 Task: Create a due date automation trigger when advanced on, on the wednesday after a card is due add fields without custom field "Resume" set to a date less than 1 days from now at 11:00 AM.
Action: Mouse moved to (950, 66)
Screenshot: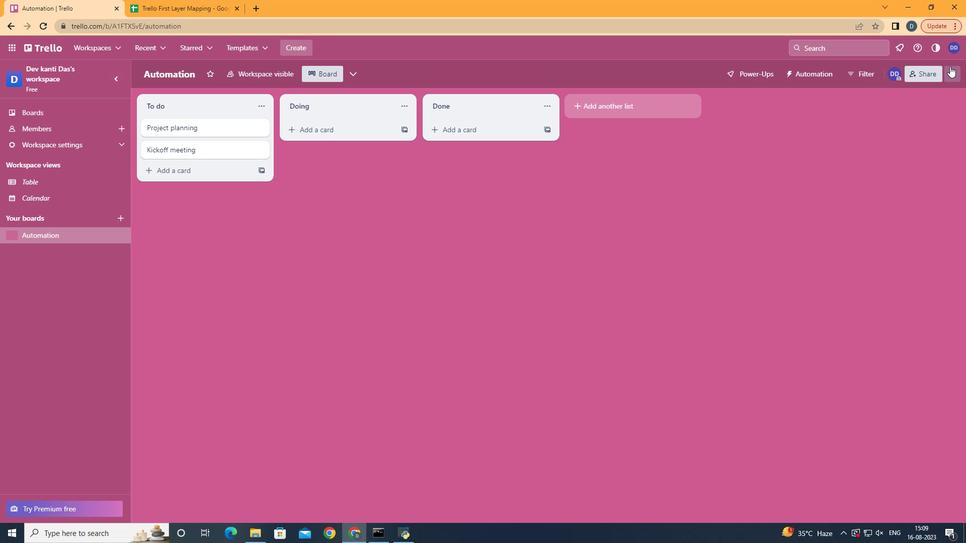 
Action: Mouse pressed left at (950, 66)
Screenshot: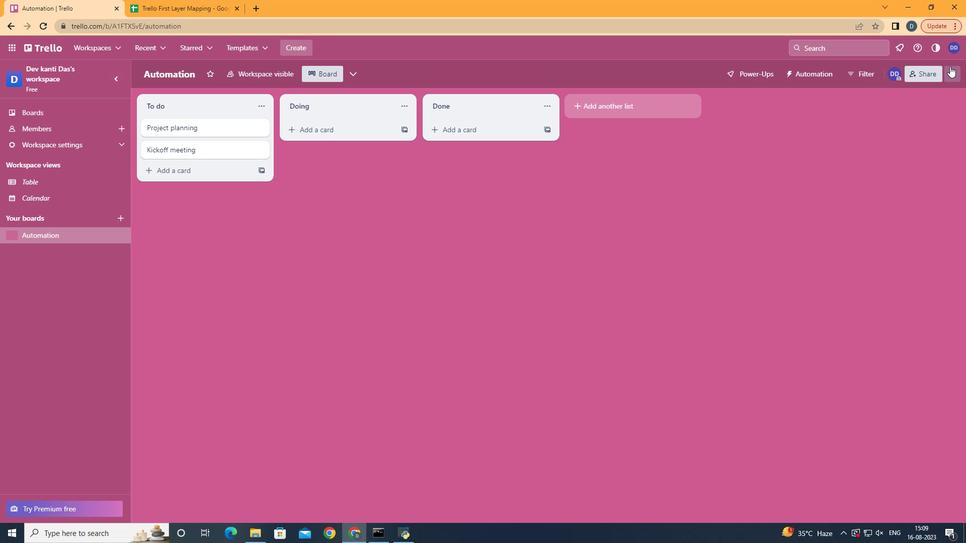 
Action: Mouse moved to (892, 203)
Screenshot: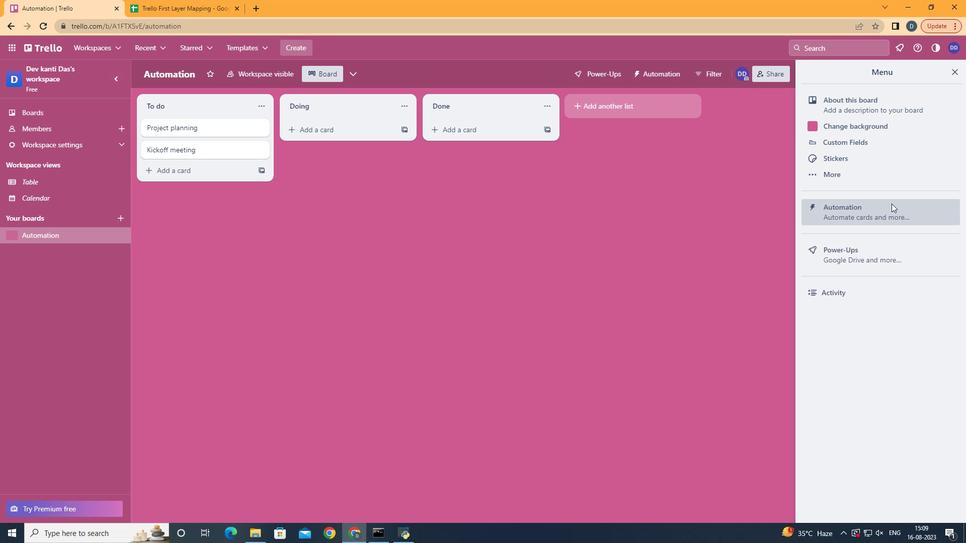 
Action: Mouse pressed left at (892, 203)
Screenshot: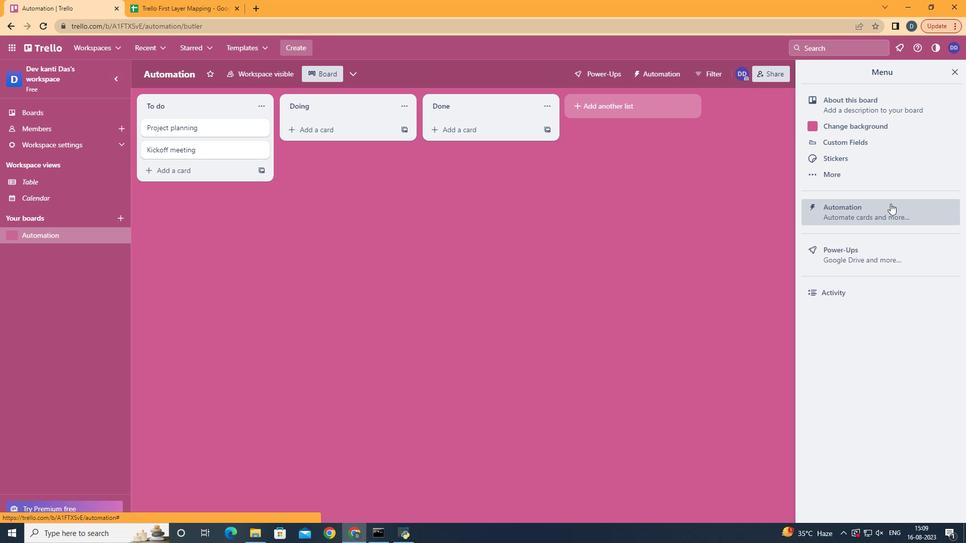 
Action: Mouse moved to (189, 209)
Screenshot: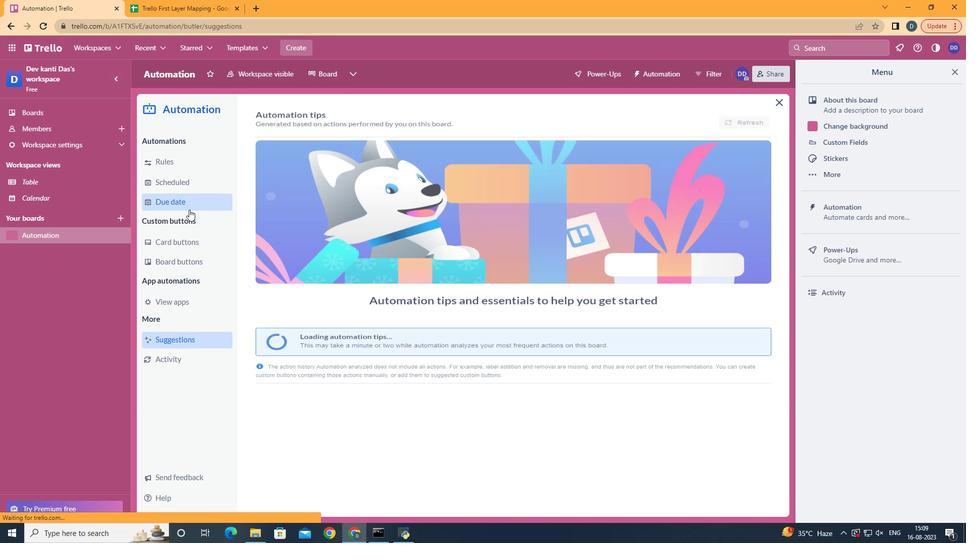 
Action: Mouse pressed left at (189, 209)
Screenshot: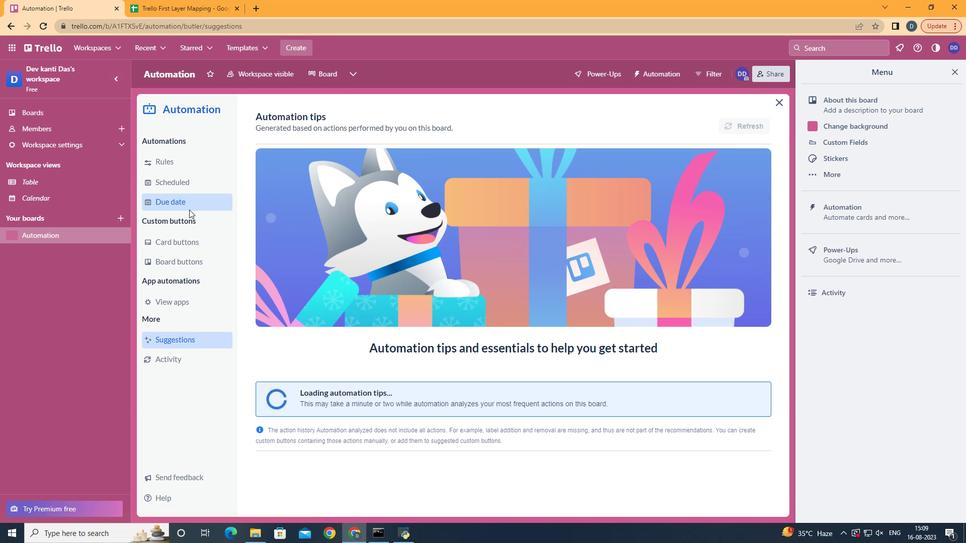 
Action: Mouse moved to (715, 120)
Screenshot: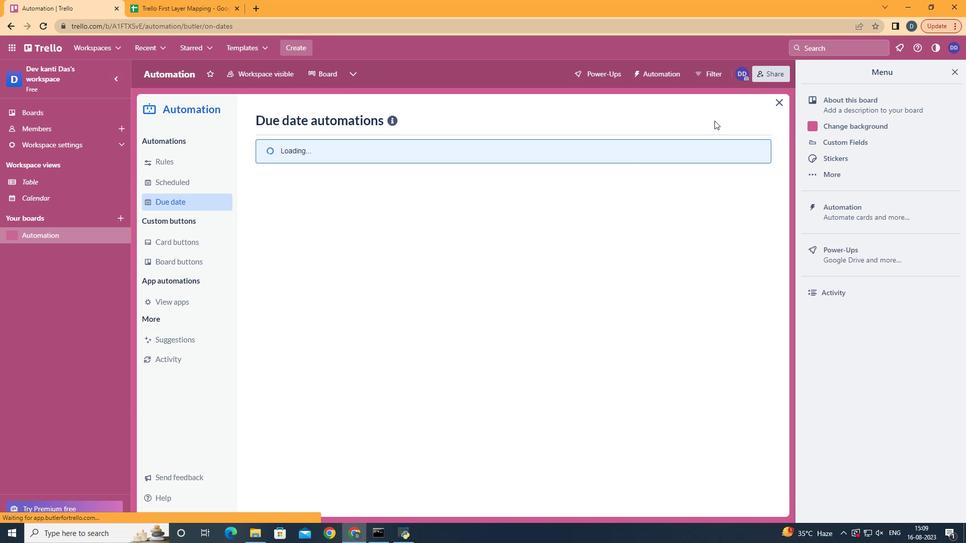 
Action: Mouse pressed left at (715, 120)
Screenshot: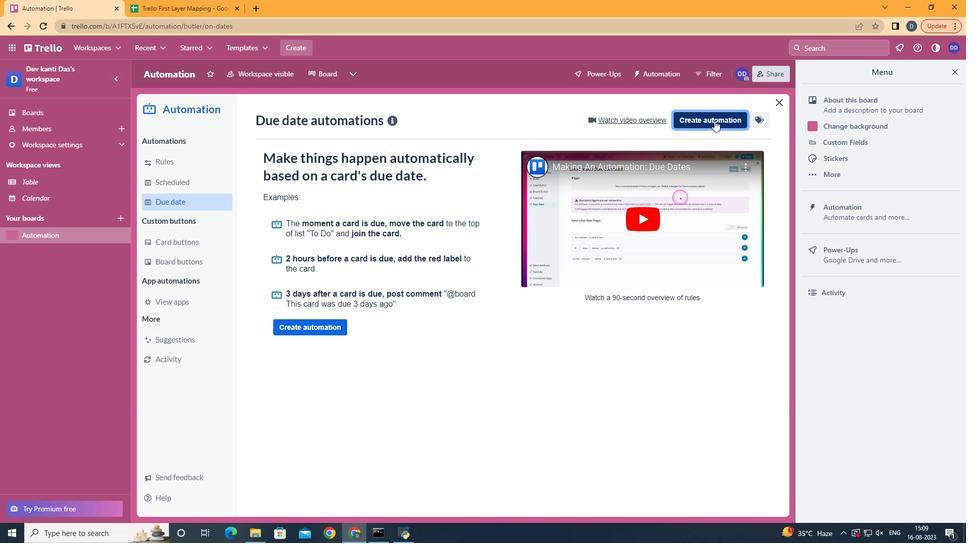 
Action: Mouse moved to (540, 220)
Screenshot: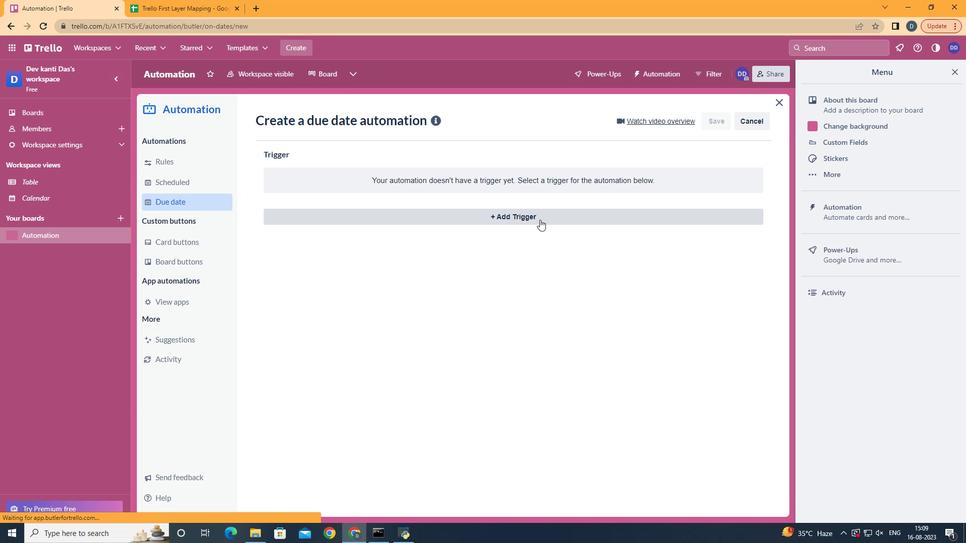 
Action: Mouse pressed left at (540, 220)
Screenshot: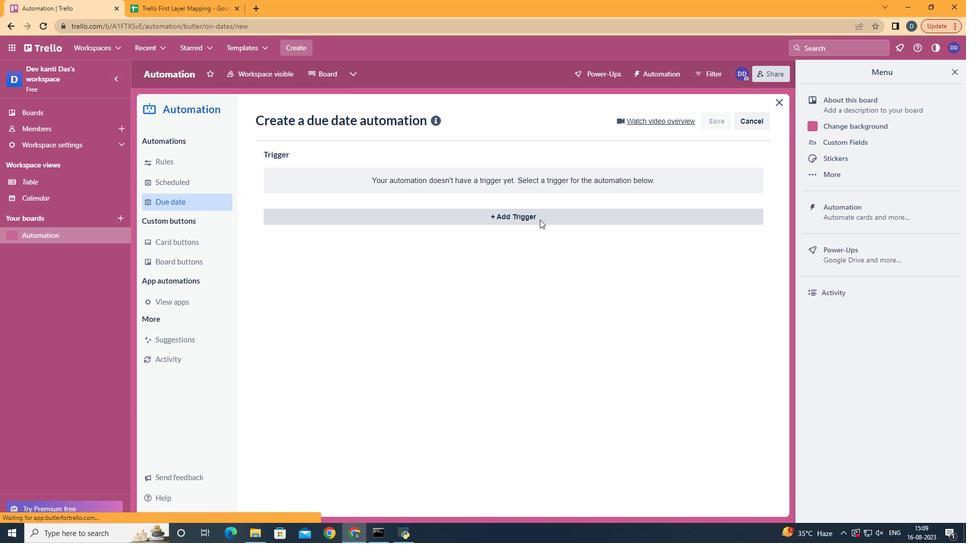 
Action: Mouse moved to (330, 305)
Screenshot: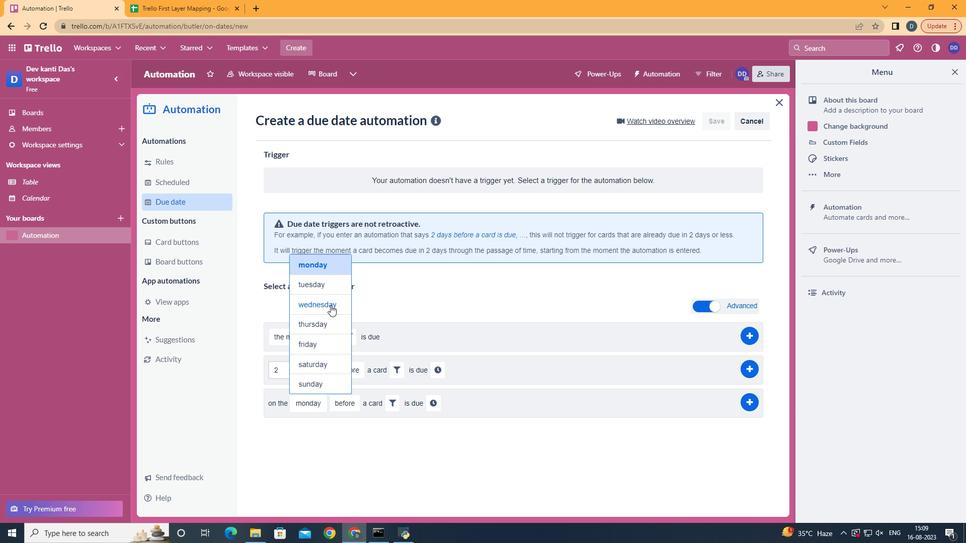 
Action: Mouse pressed left at (330, 305)
Screenshot: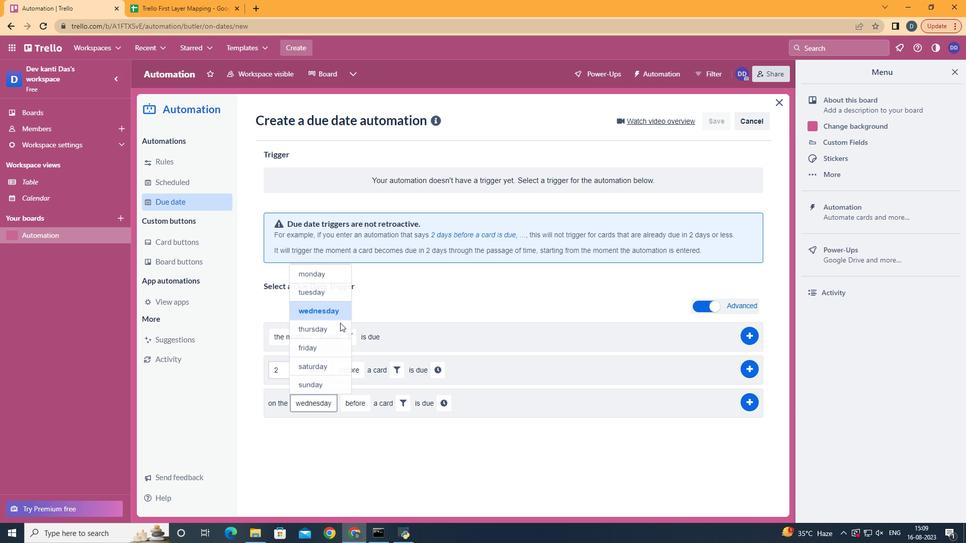 
Action: Mouse moved to (376, 444)
Screenshot: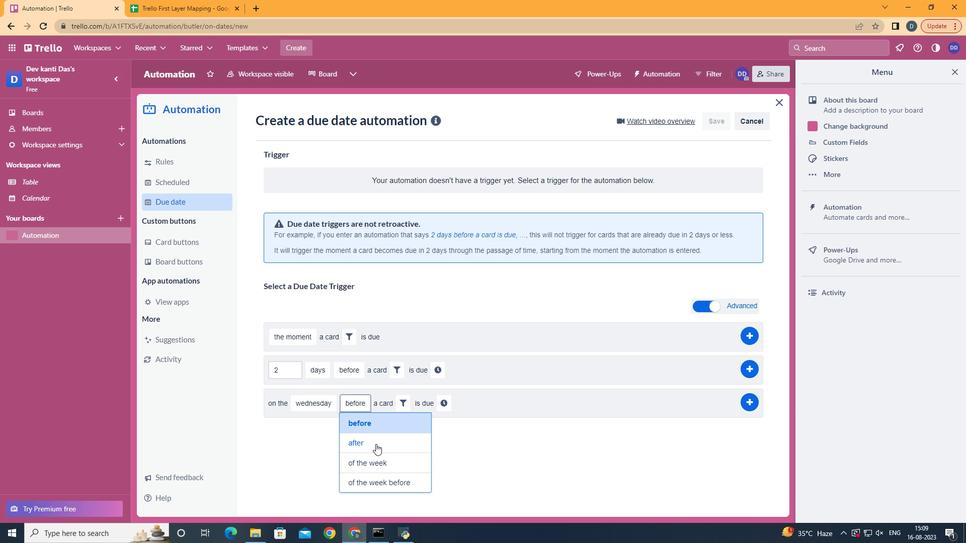 
Action: Mouse pressed left at (376, 444)
Screenshot: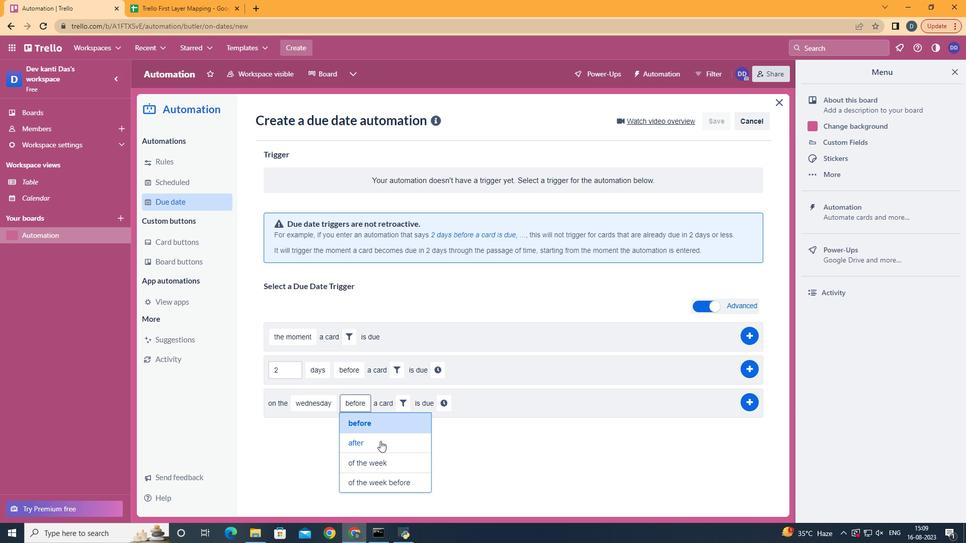 
Action: Mouse moved to (403, 411)
Screenshot: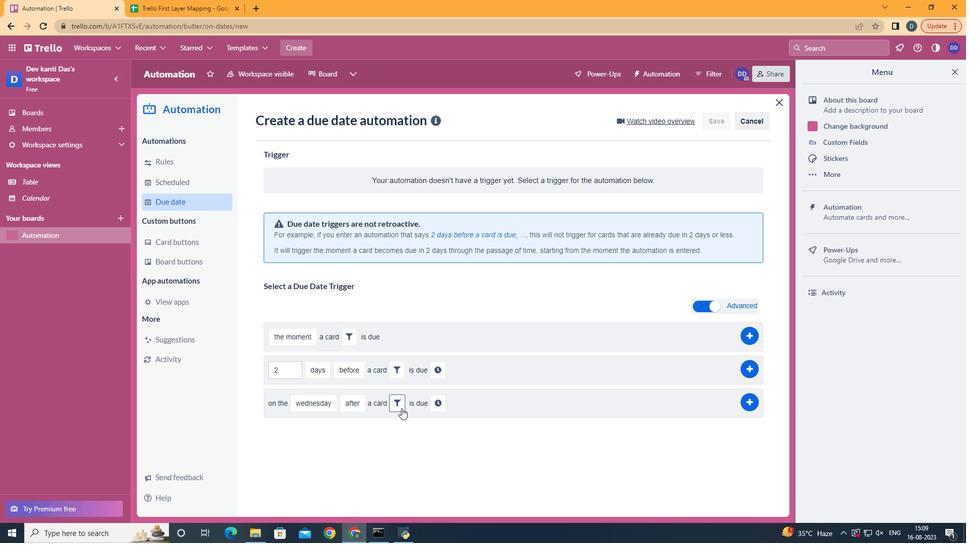 
Action: Mouse pressed left at (403, 411)
Screenshot: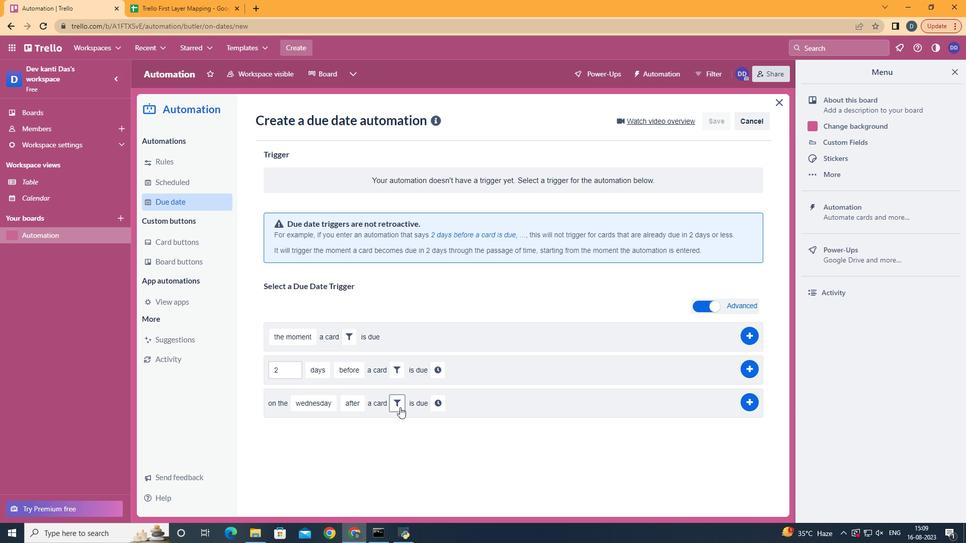
Action: Mouse moved to (568, 437)
Screenshot: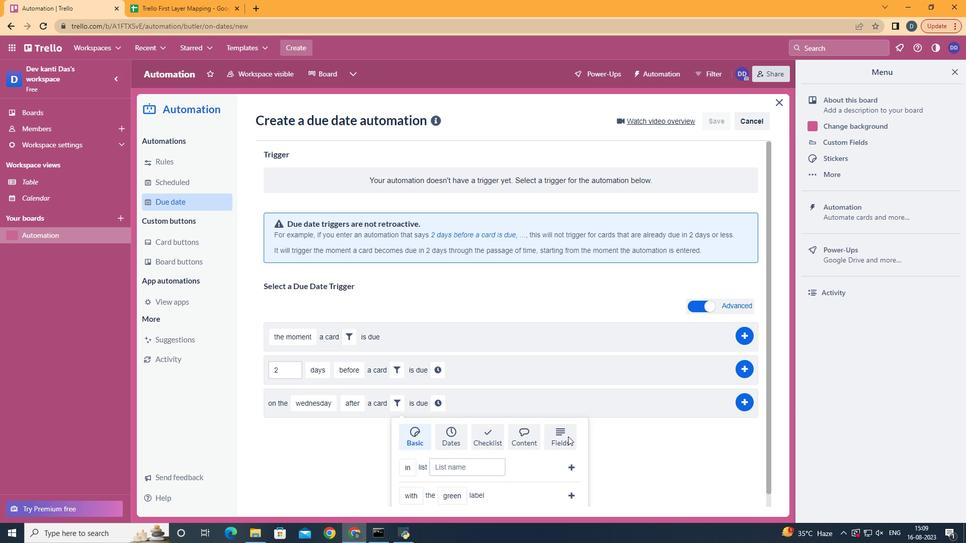 
Action: Mouse pressed left at (568, 437)
Screenshot: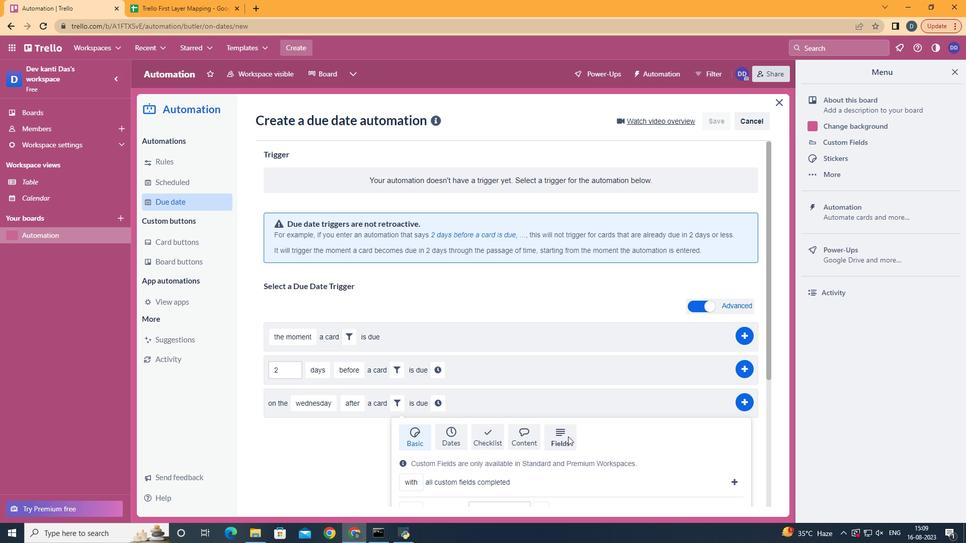 
Action: Mouse scrolled (568, 436) with delta (0, 0)
Screenshot: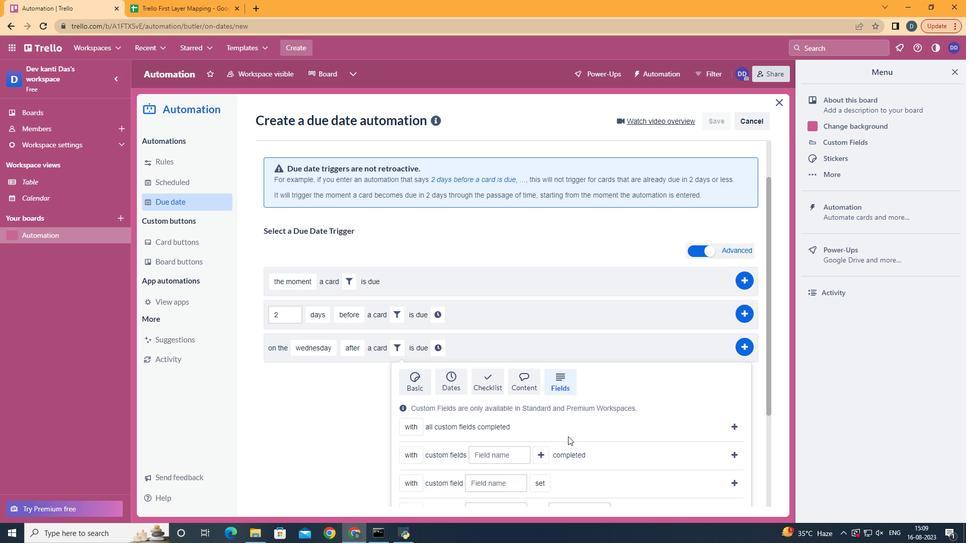 
Action: Mouse scrolled (568, 436) with delta (0, 0)
Screenshot: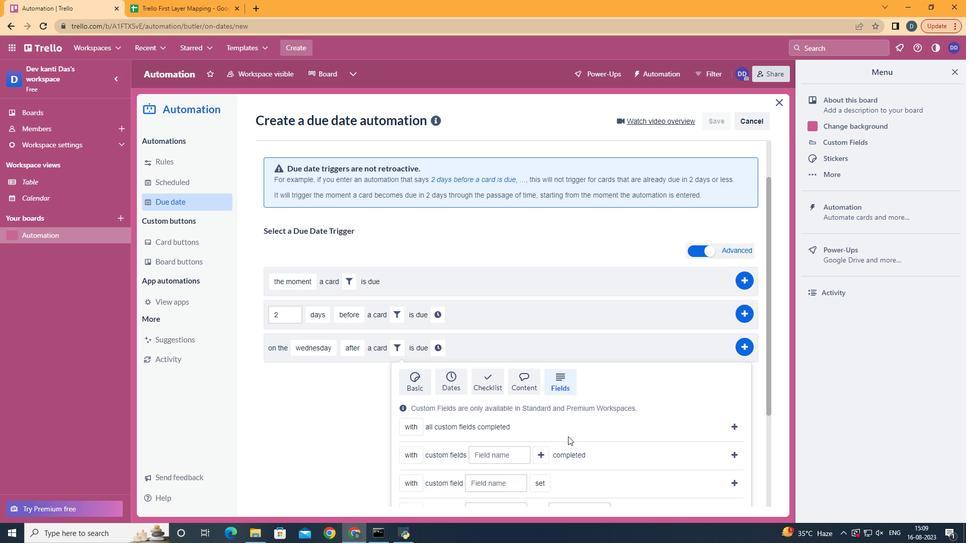 
Action: Mouse scrolled (568, 436) with delta (0, 0)
Screenshot: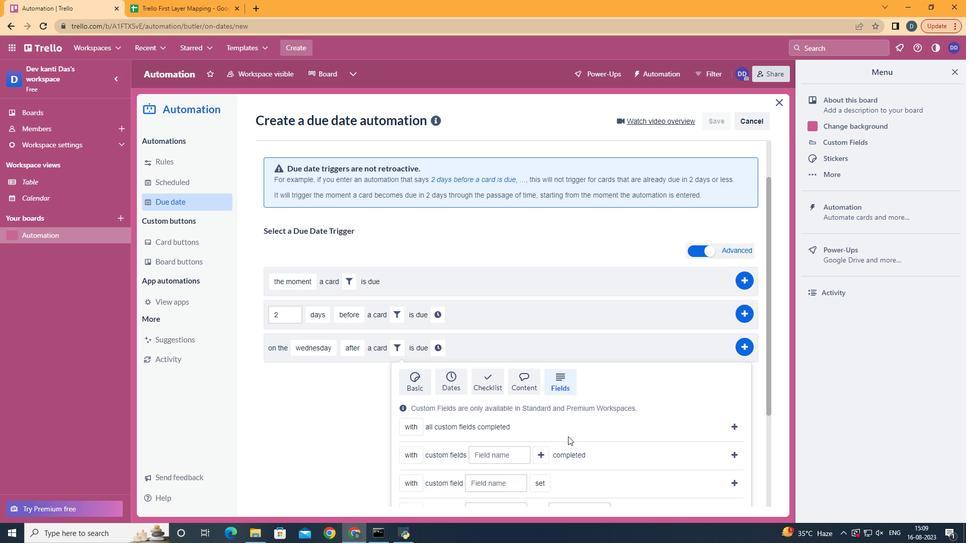 
Action: Mouse scrolled (568, 436) with delta (0, 0)
Screenshot: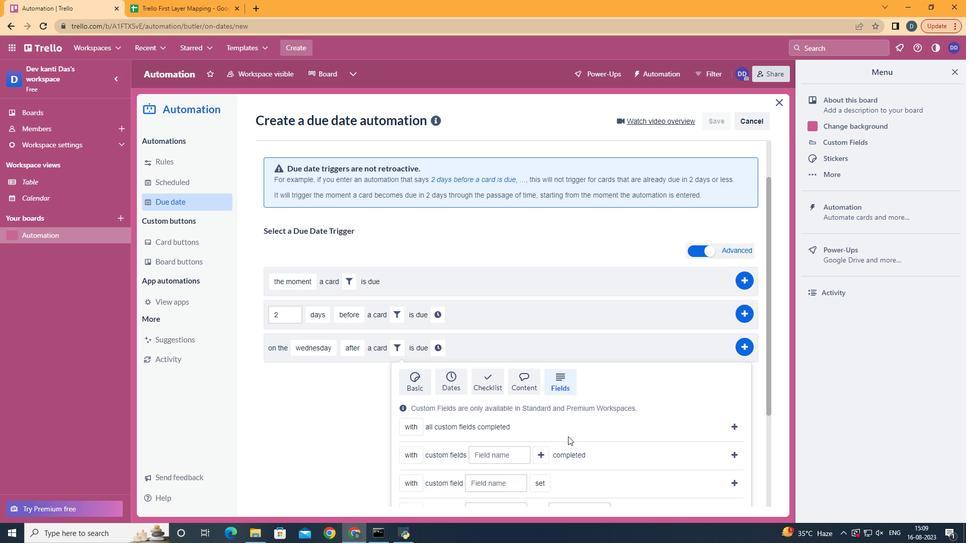 
Action: Mouse scrolled (568, 436) with delta (0, -1)
Screenshot: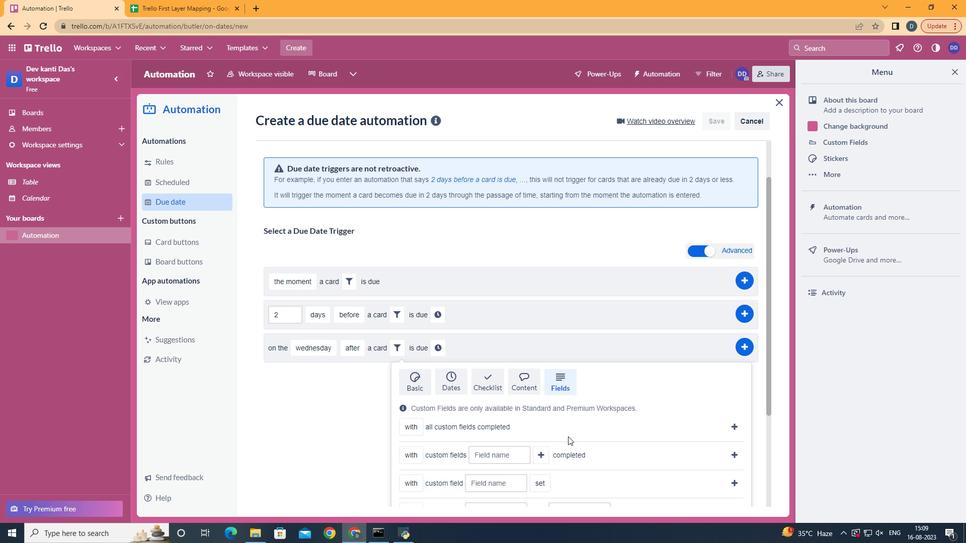 
Action: Mouse scrolled (568, 436) with delta (0, 0)
Screenshot: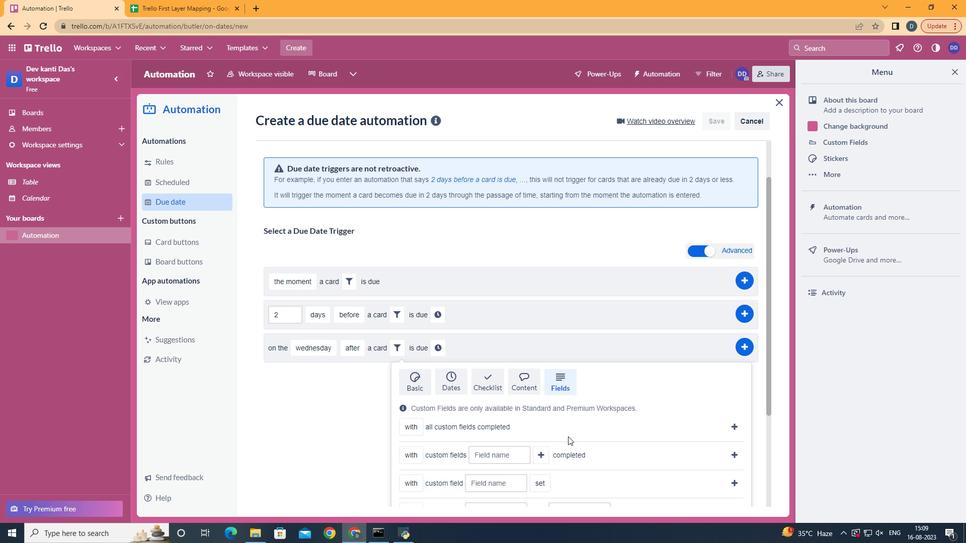 
Action: Mouse scrolled (568, 436) with delta (0, 0)
Screenshot: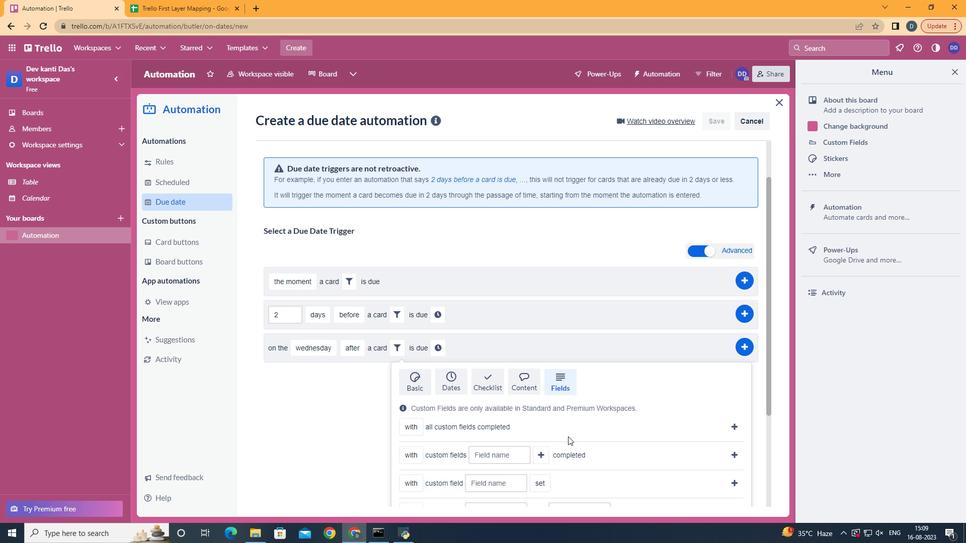 
Action: Mouse moved to (420, 460)
Screenshot: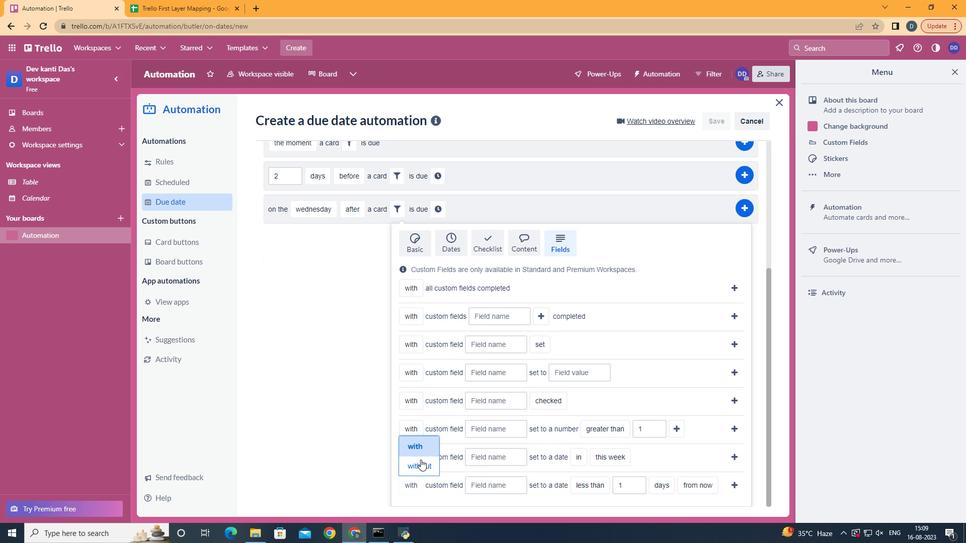 
Action: Mouse pressed left at (420, 460)
Screenshot: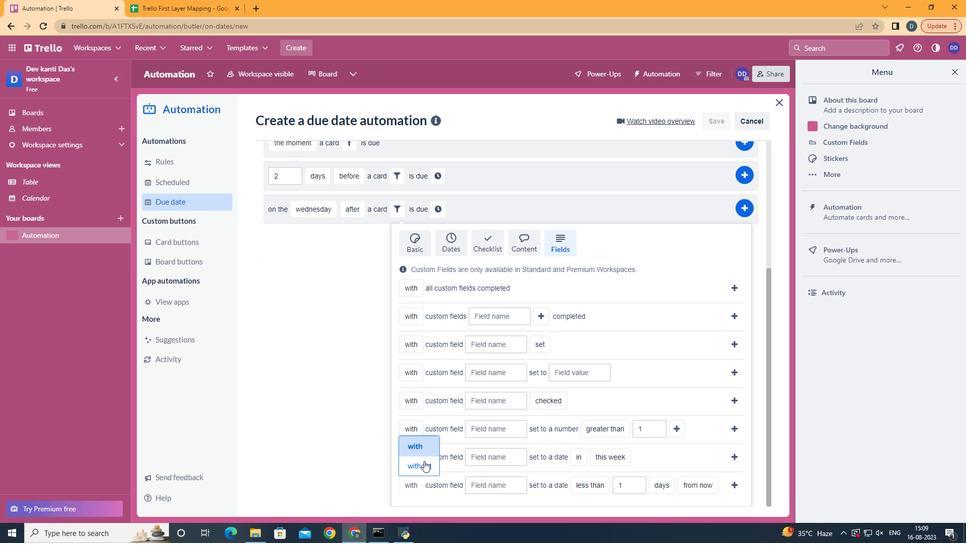 
Action: Mouse moved to (502, 484)
Screenshot: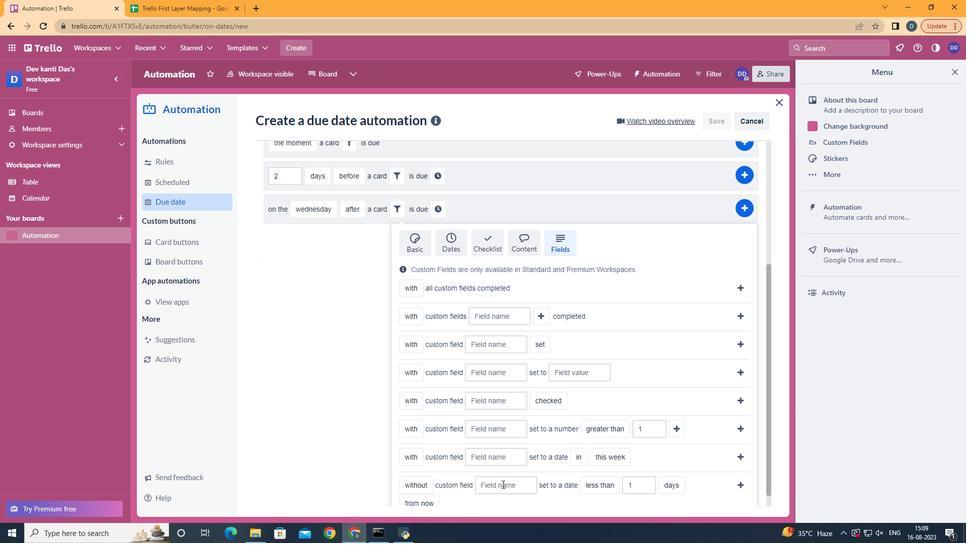 
Action: Mouse pressed left at (502, 484)
Screenshot: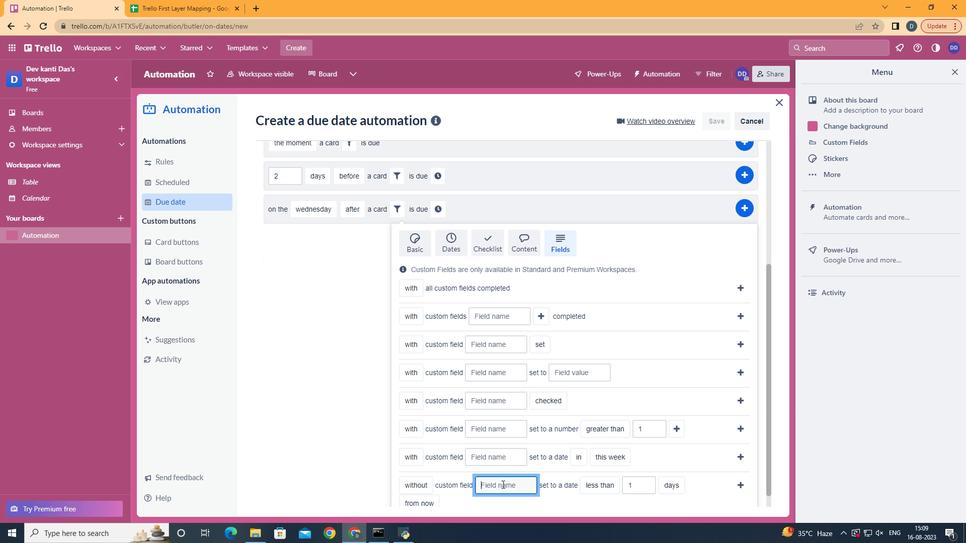 
Action: Key pressed <Key.shift>Resume
Screenshot: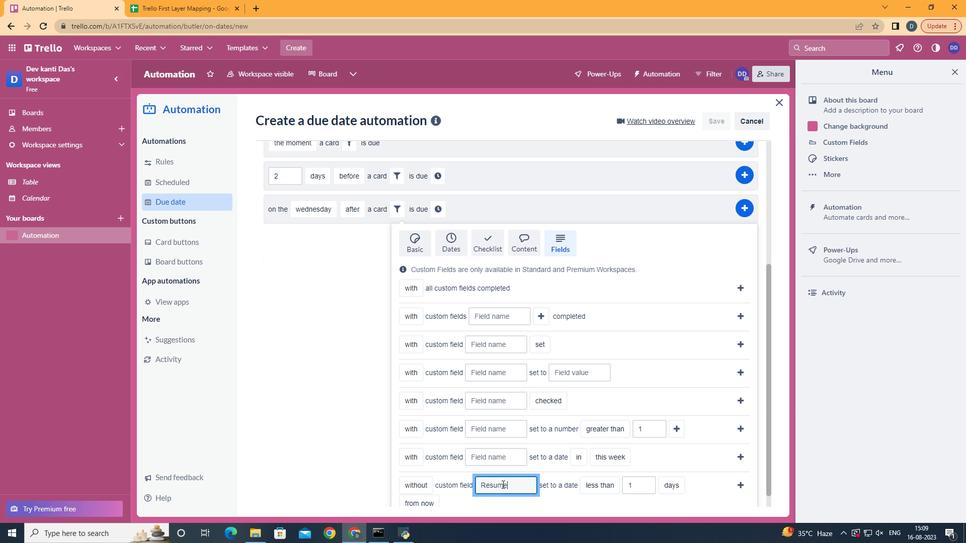 
Action: Mouse scrolled (502, 484) with delta (0, 0)
Screenshot: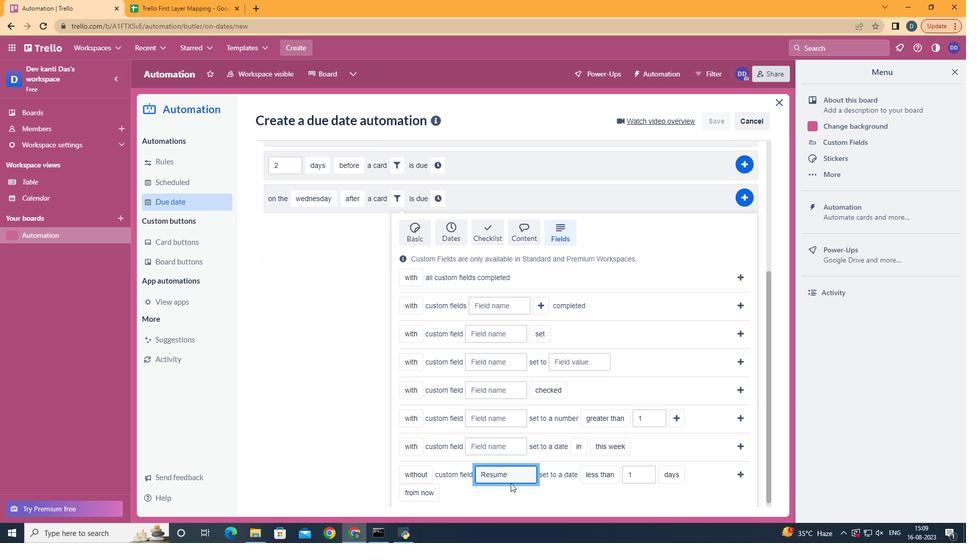
Action: Mouse scrolled (502, 484) with delta (0, 0)
Screenshot: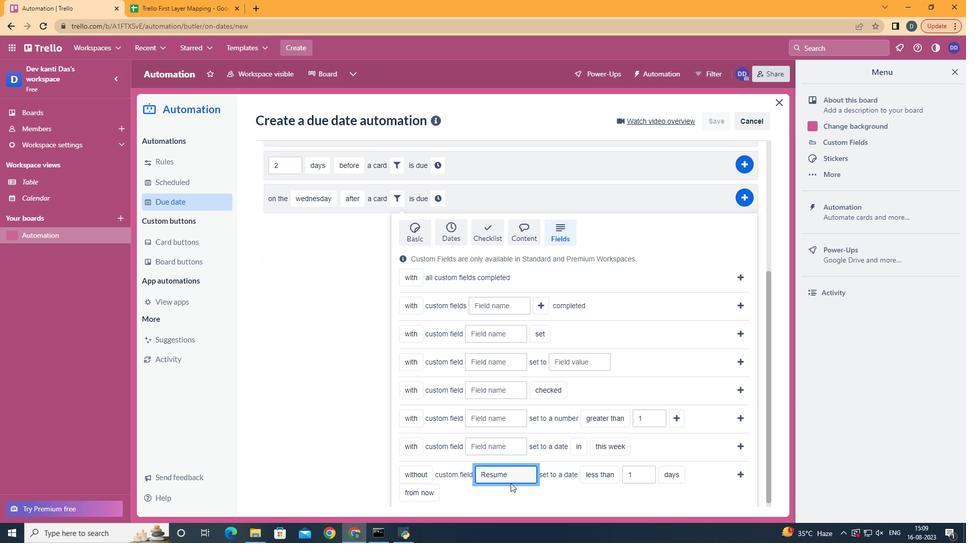 
Action: Mouse scrolled (502, 484) with delta (0, 0)
Screenshot: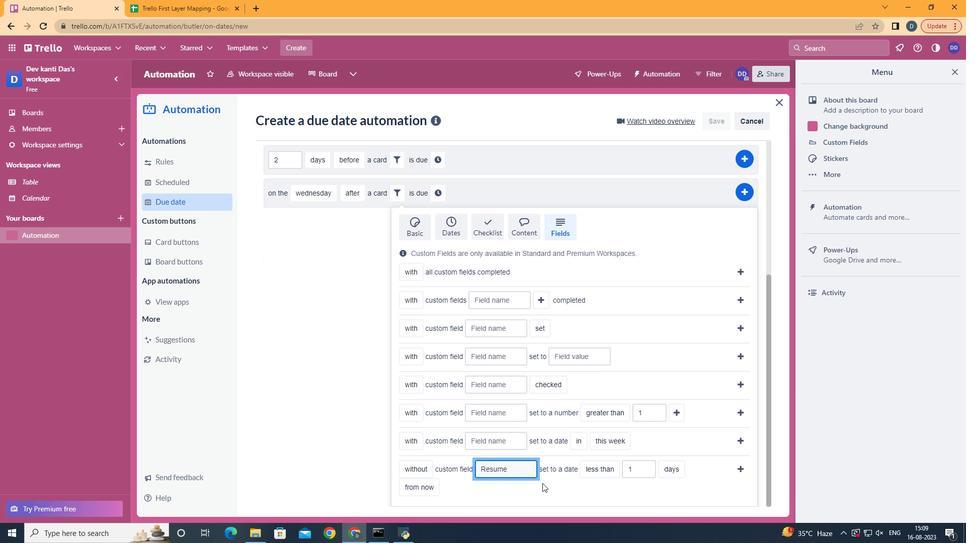 
Action: Mouse moved to (742, 471)
Screenshot: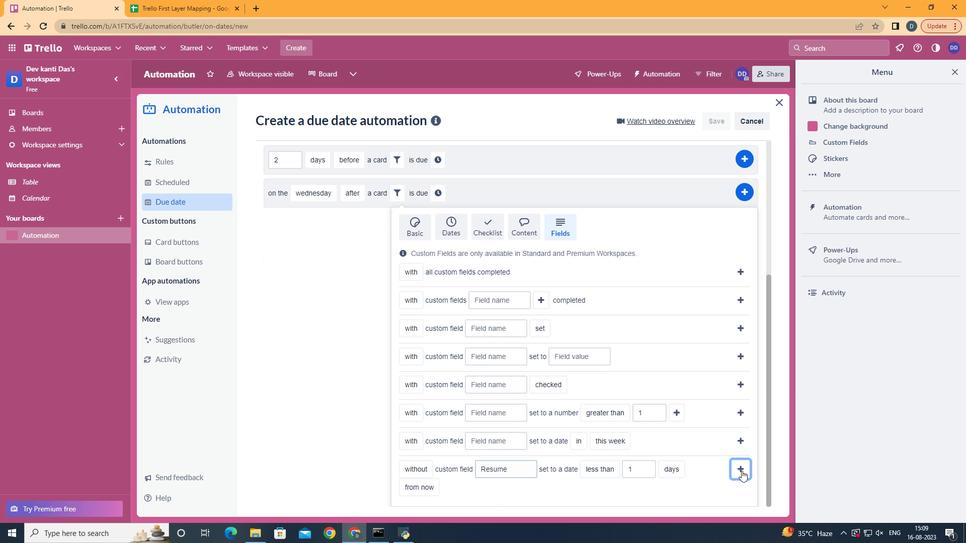 
Action: Mouse pressed left at (742, 471)
Screenshot: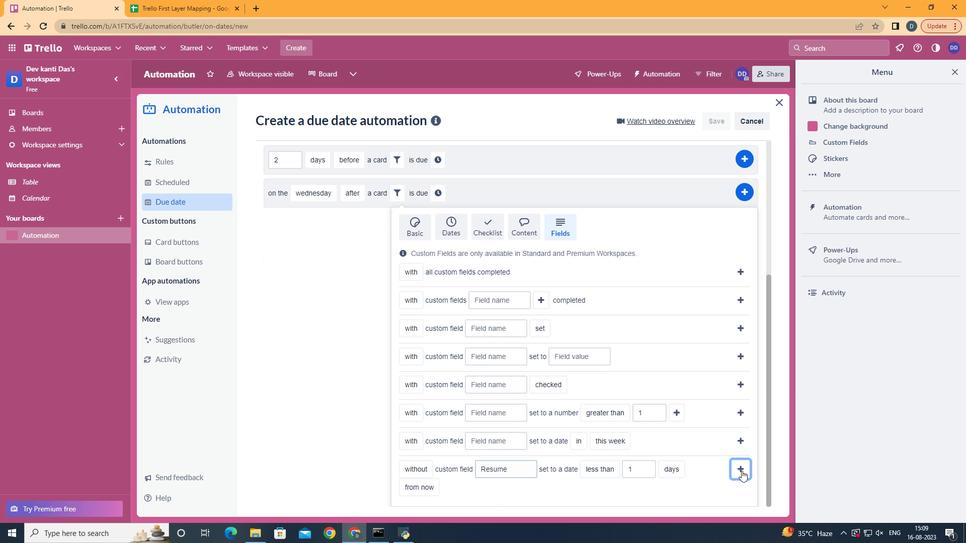 
Action: Mouse moved to (680, 399)
Screenshot: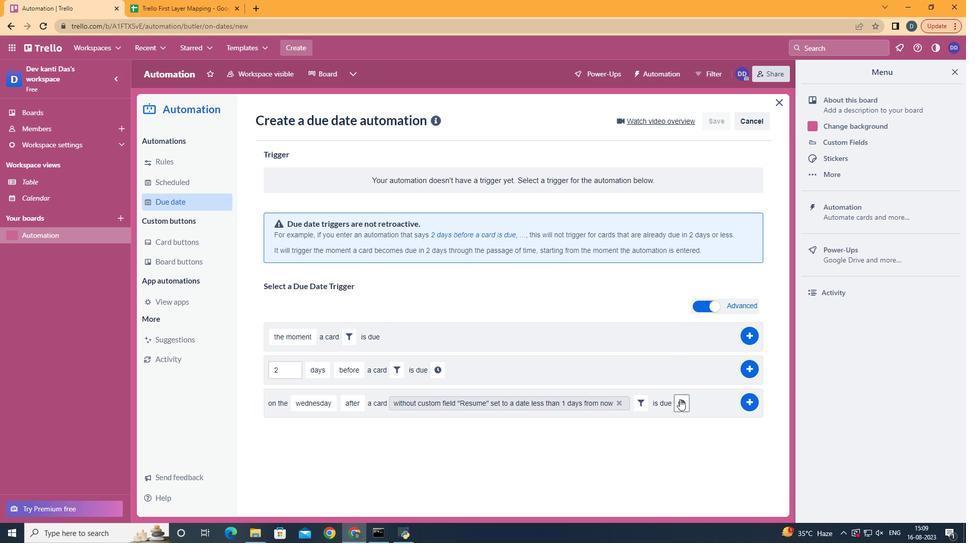 
Action: Mouse pressed left at (680, 399)
Screenshot: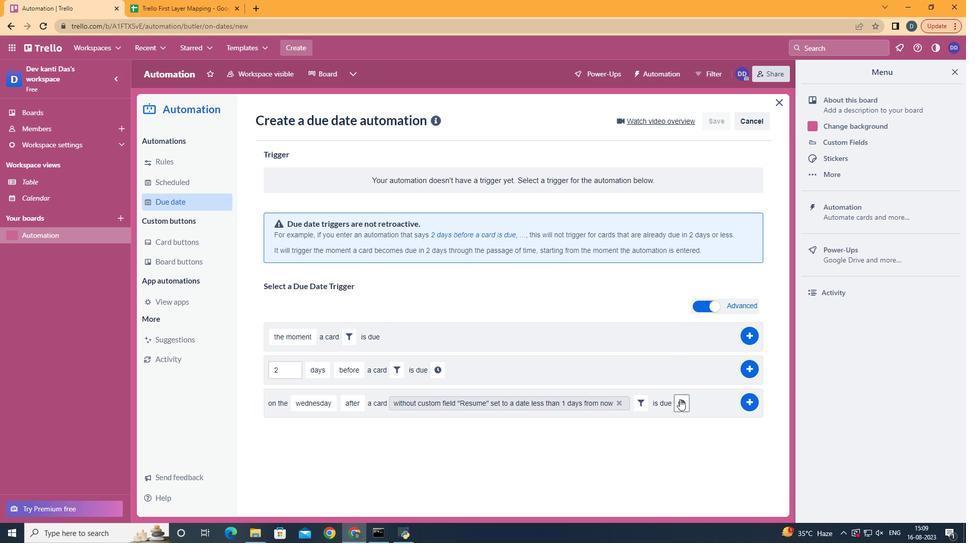 
Action: Mouse moved to (306, 430)
Screenshot: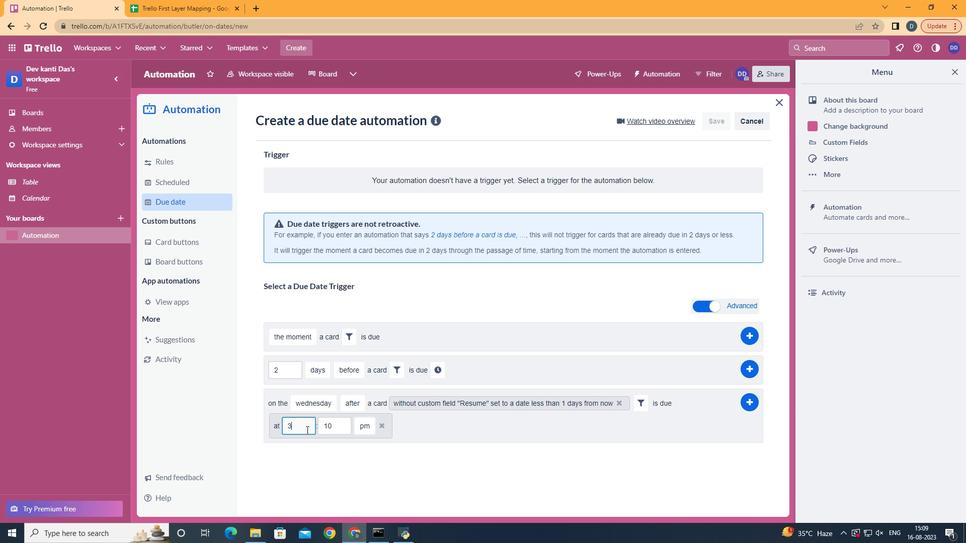 
Action: Mouse pressed left at (306, 430)
Screenshot: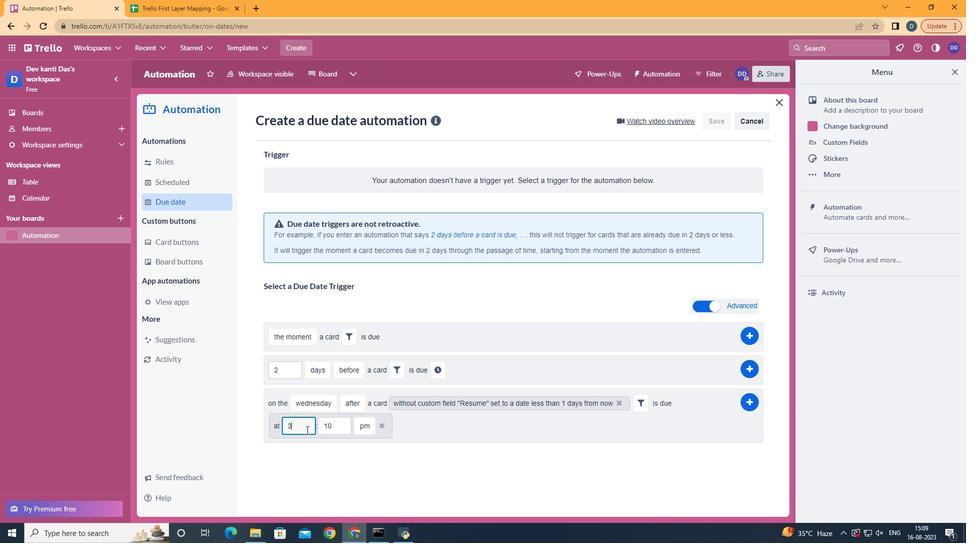 
Action: Key pressed =<Key.backspace><Key.backspace>11
Screenshot: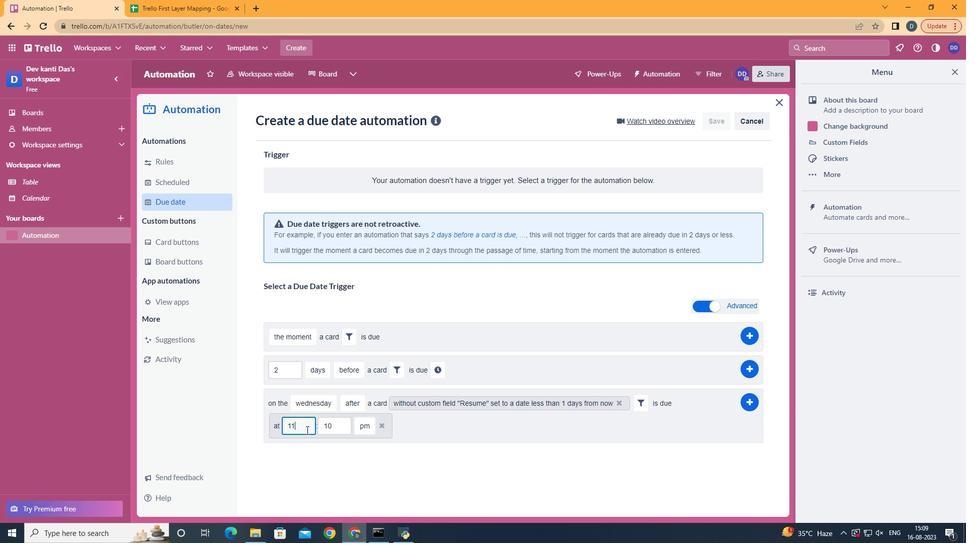 
Action: Mouse moved to (339, 428)
Screenshot: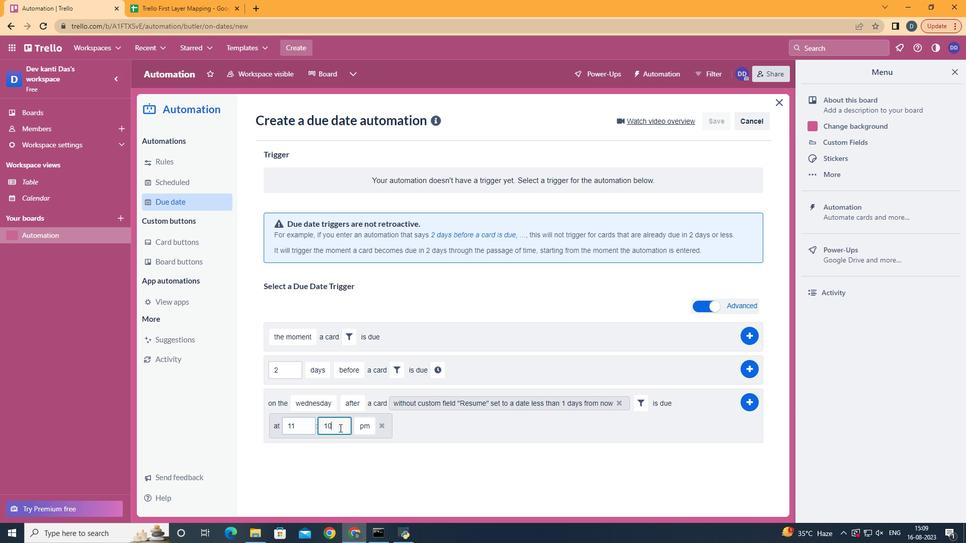 
Action: Mouse pressed left at (339, 428)
Screenshot: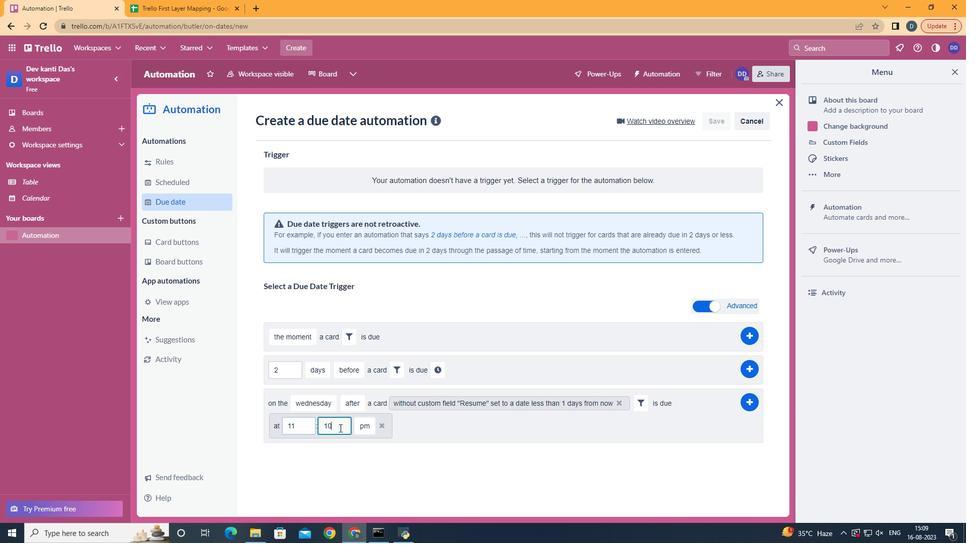 
Action: Key pressed <Key.backspace>
Screenshot: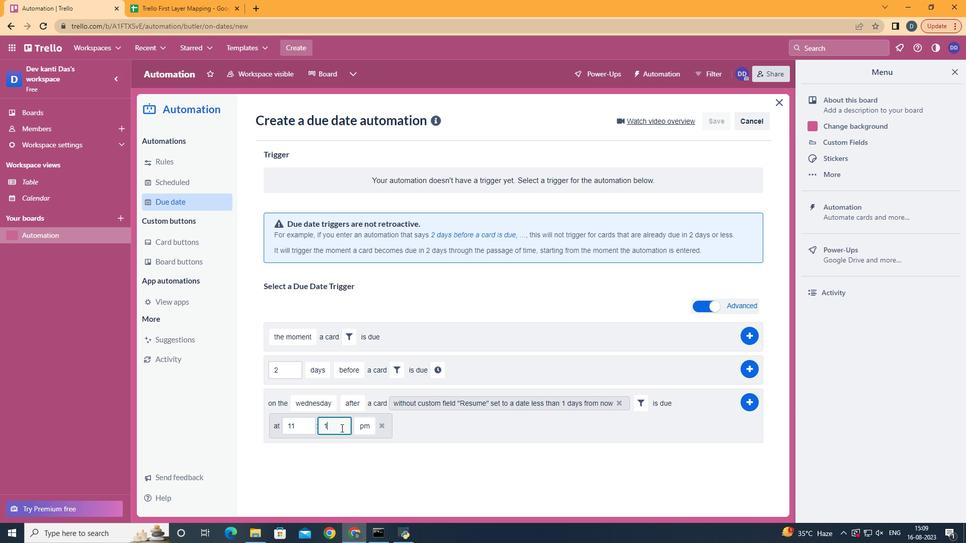 
Action: Mouse moved to (341, 428)
Screenshot: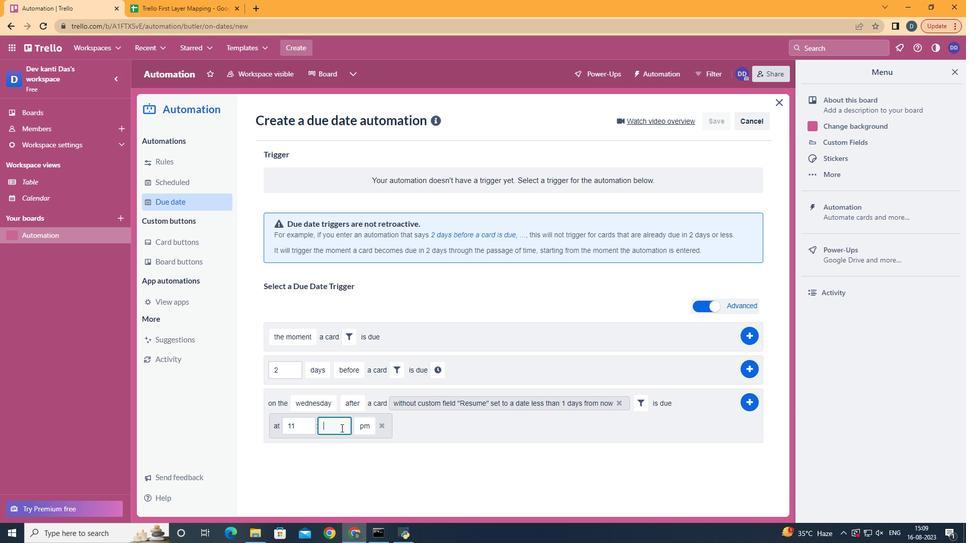
Action: Key pressed <Key.backspace>00
Screenshot: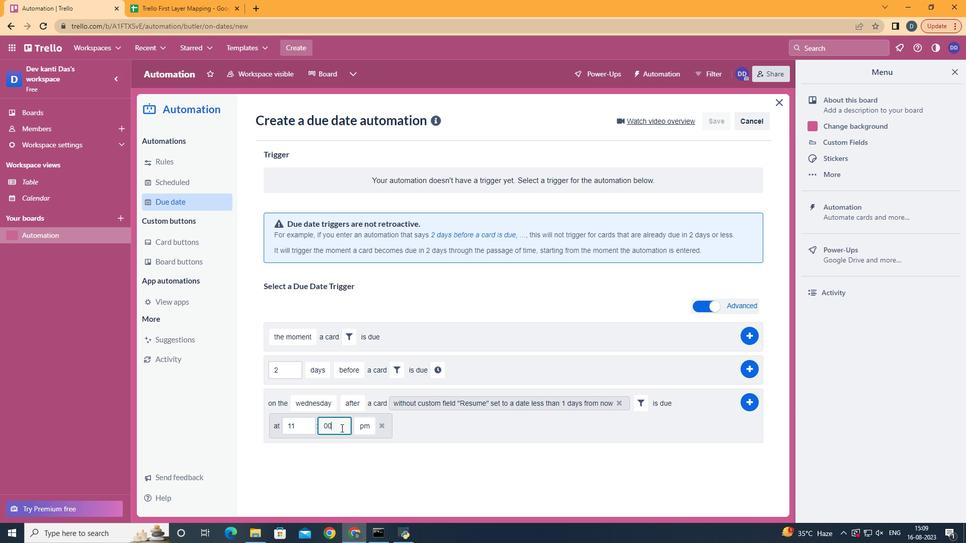 
Action: Mouse moved to (368, 444)
Screenshot: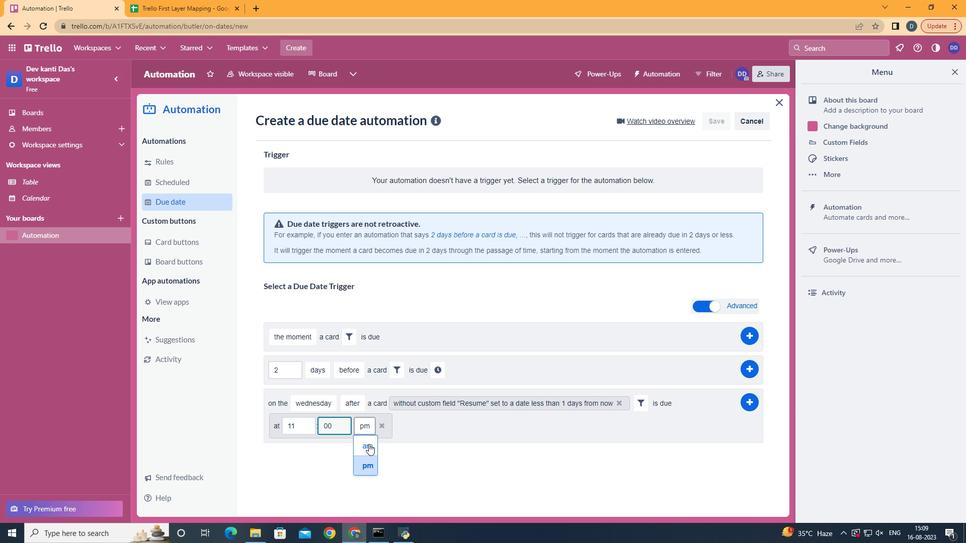 
Action: Mouse pressed left at (368, 444)
Screenshot: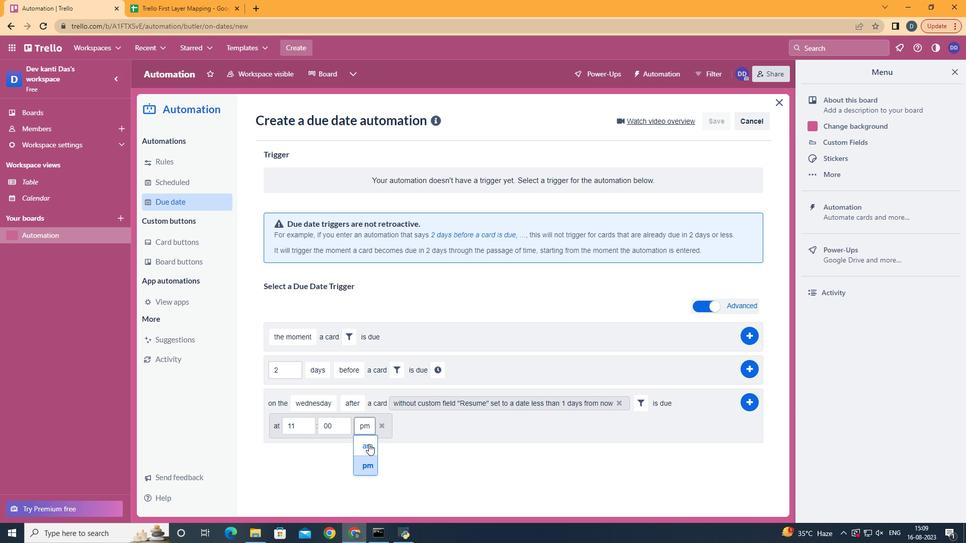 
Action: Mouse moved to (756, 399)
Screenshot: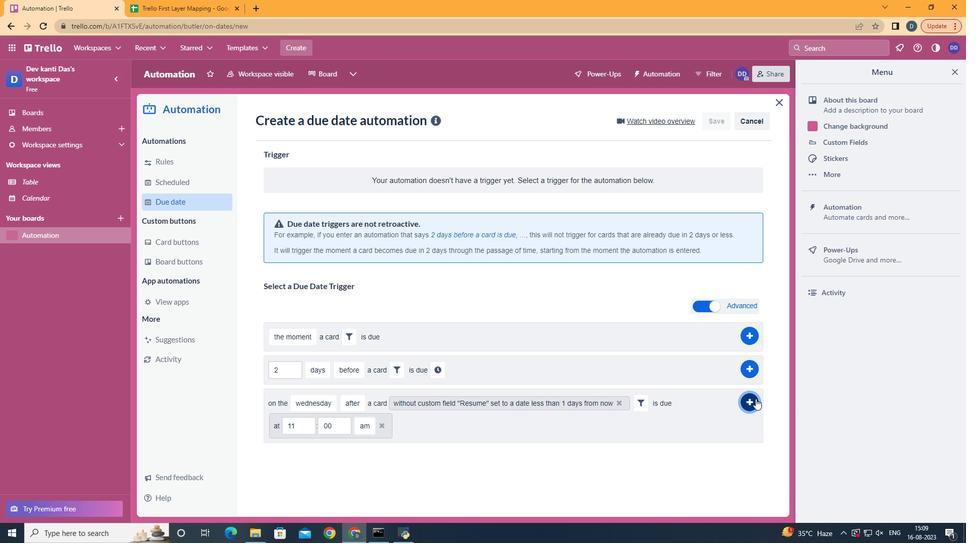 
Action: Mouse pressed left at (756, 399)
Screenshot: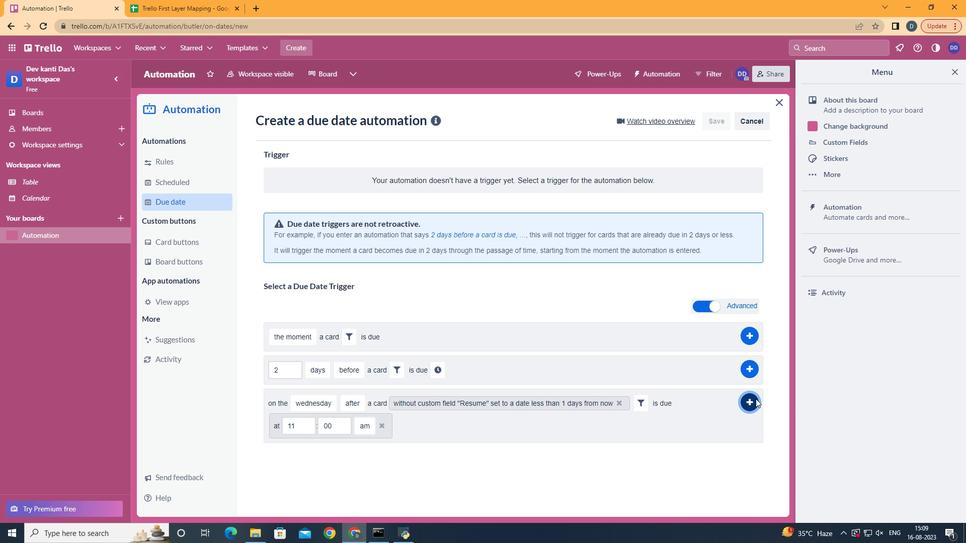 
